 Task: Create List Employee Relations in Board Website Performance to Workspace Financial Reporting. Create List Employee Handbook in Board Media Planning and Buying to Workspace Financial Reporting. Create List Workplace Policies in Board Sales Pipeline Analysis and Management to Workspace Financial Reporting
Action: Mouse moved to (197, 124)
Screenshot: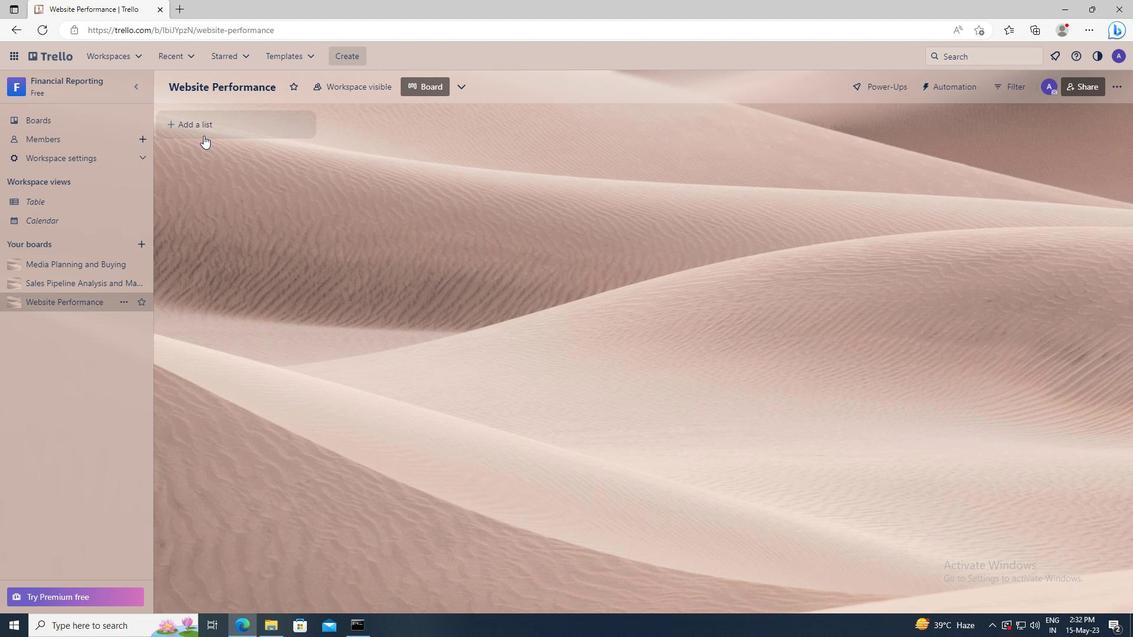 
Action: Mouse pressed left at (197, 124)
Screenshot: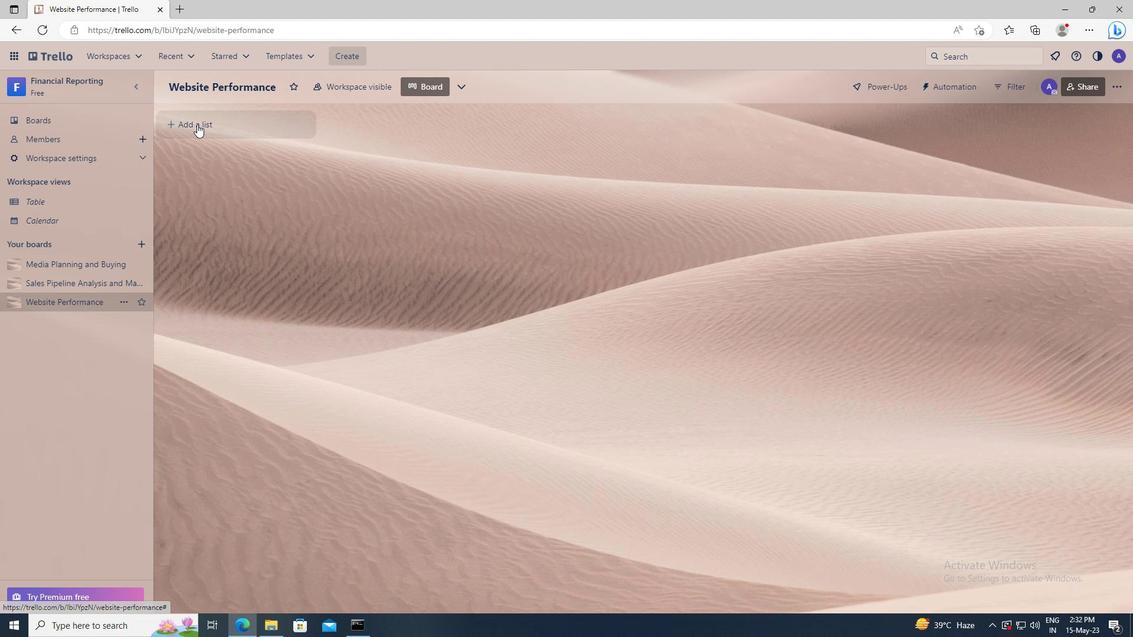 
Action: Key pressed <Key.shift>EMPLOYEE<Key.space><Key.shift>RELATIONS
Screenshot: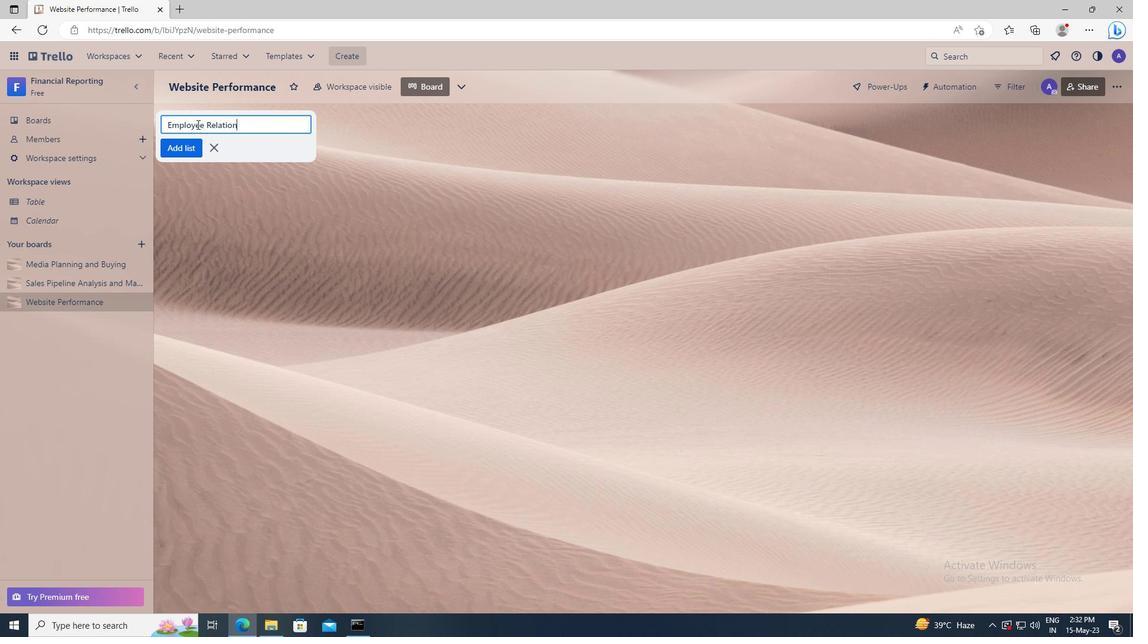 
Action: Mouse moved to (193, 147)
Screenshot: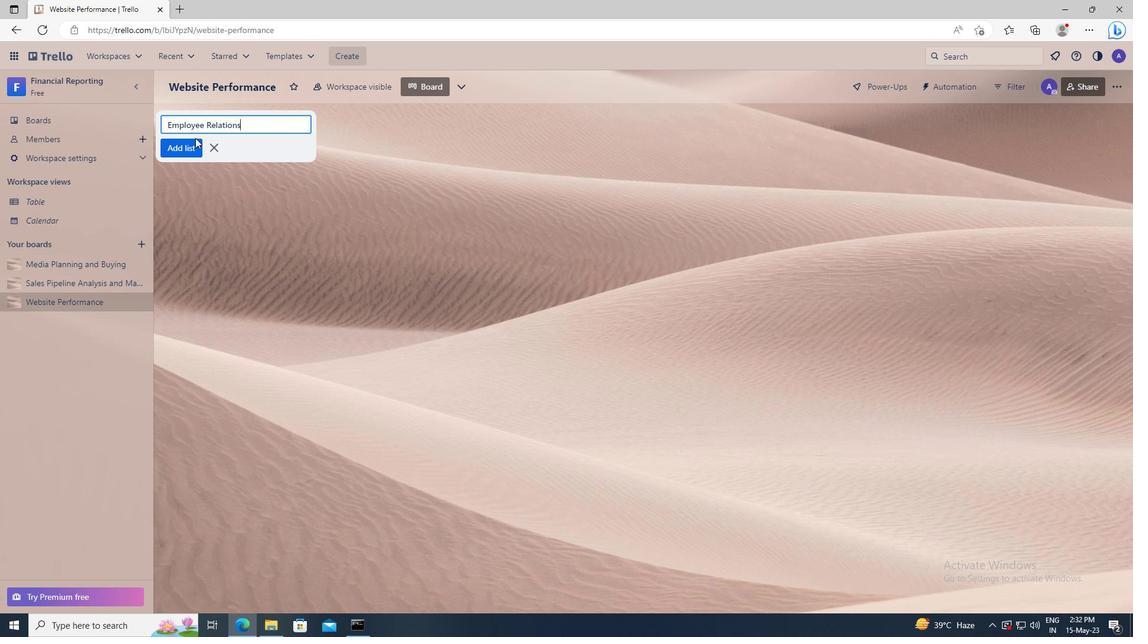 
Action: Mouse pressed left at (193, 147)
Screenshot: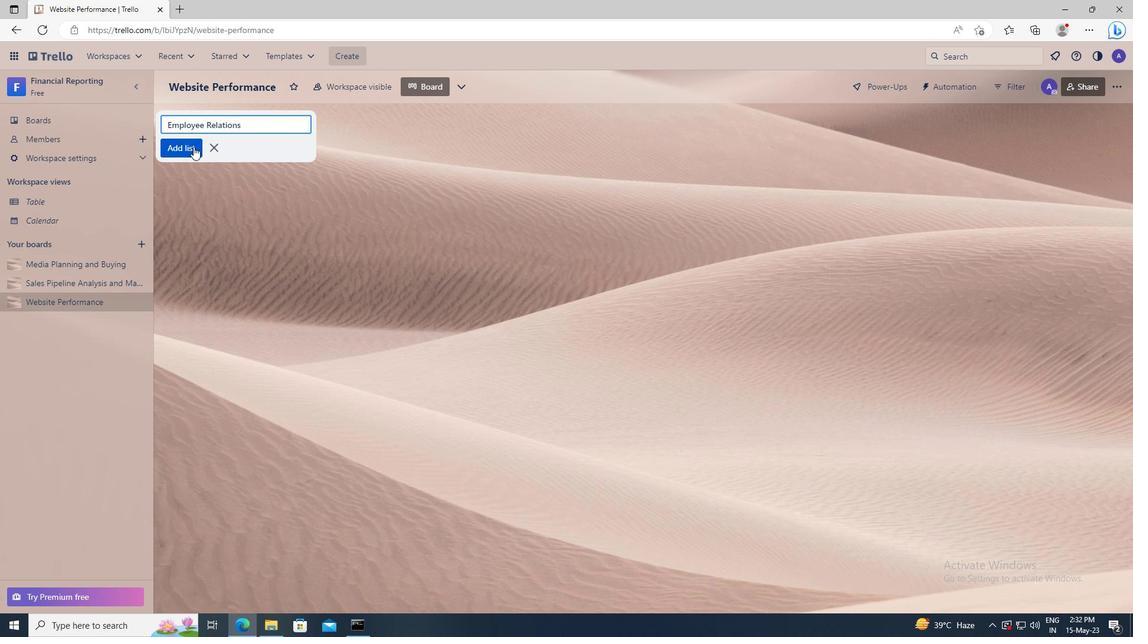 
Action: Mouse moved to (91, 258)
Screenshot: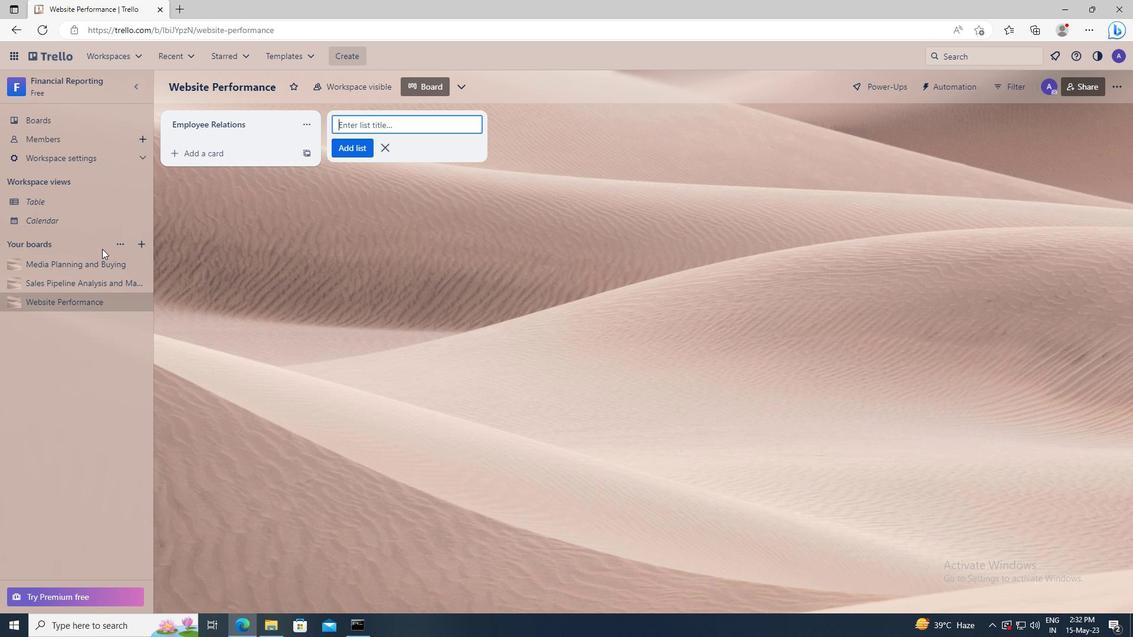 
Action: Mouse pressed left at (91, 258)
Screenshot: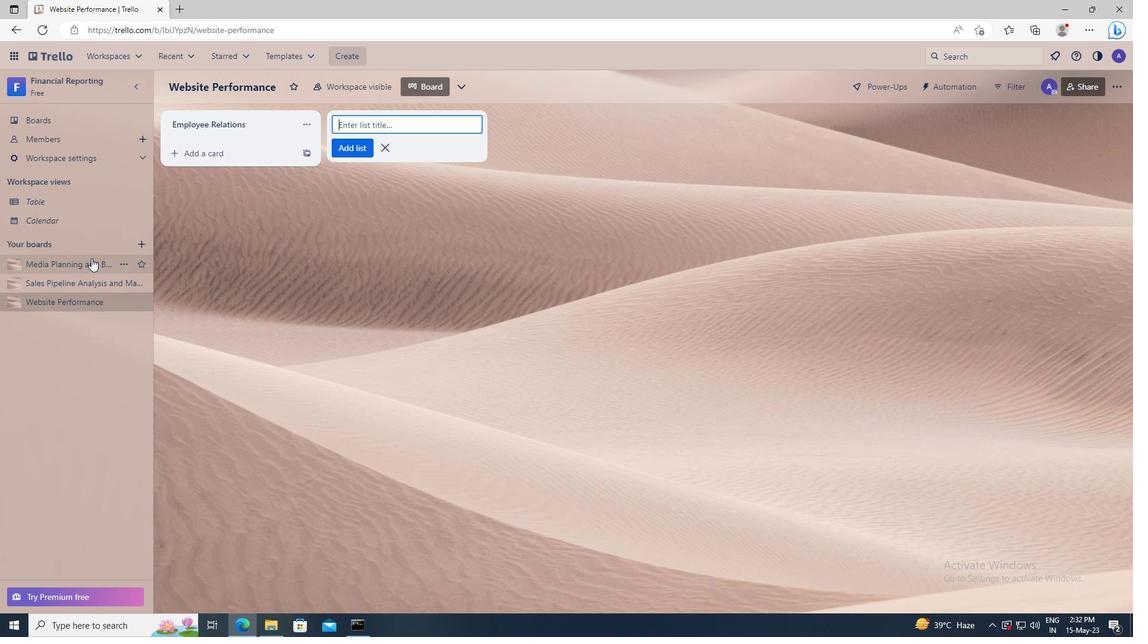 
Action: Mouse moved to (183, 125)
Screenshot: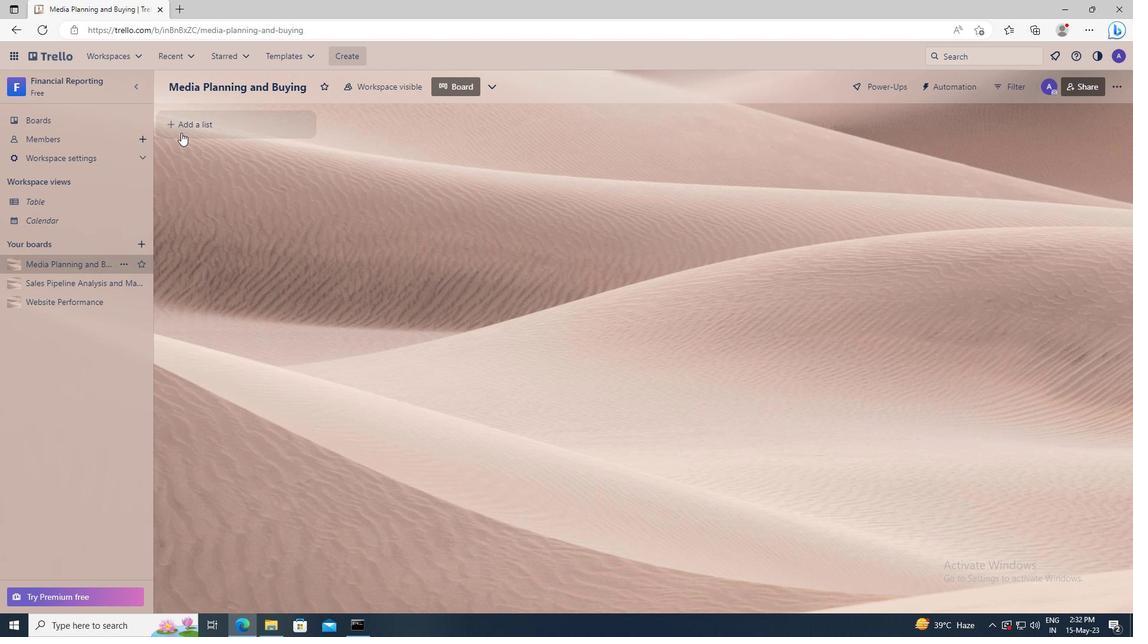 
Action: Mouse pressed left at (183, 125)
Screenshot: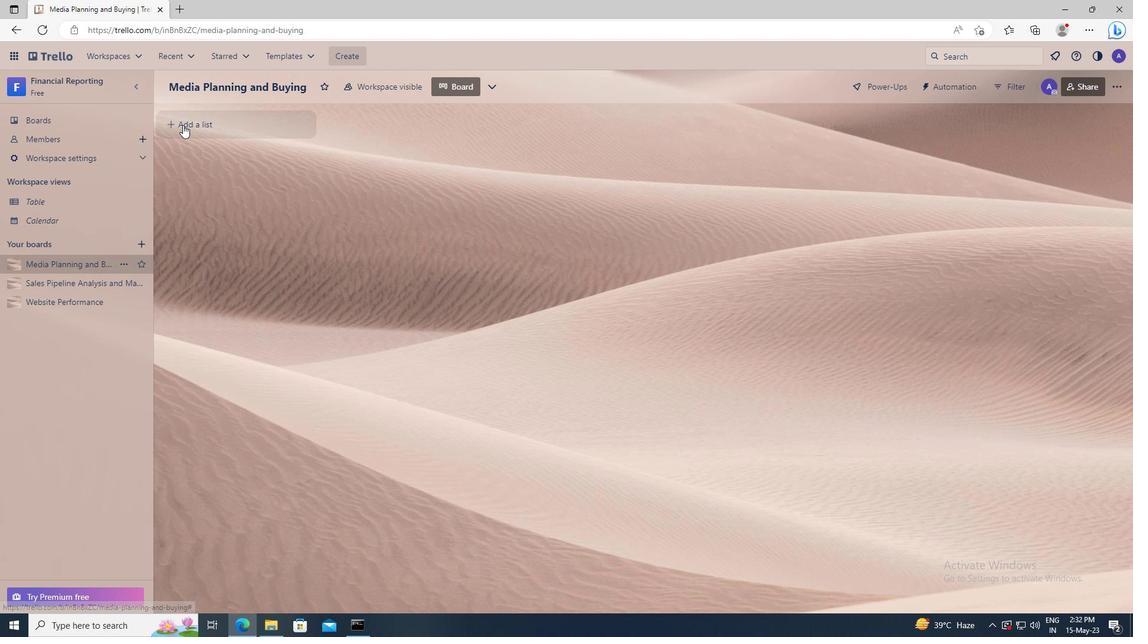 
Action: Key pressed <Key.shift>EMPLOYEE<Key.space><Key.shift>HANDBOOK
Screenshot: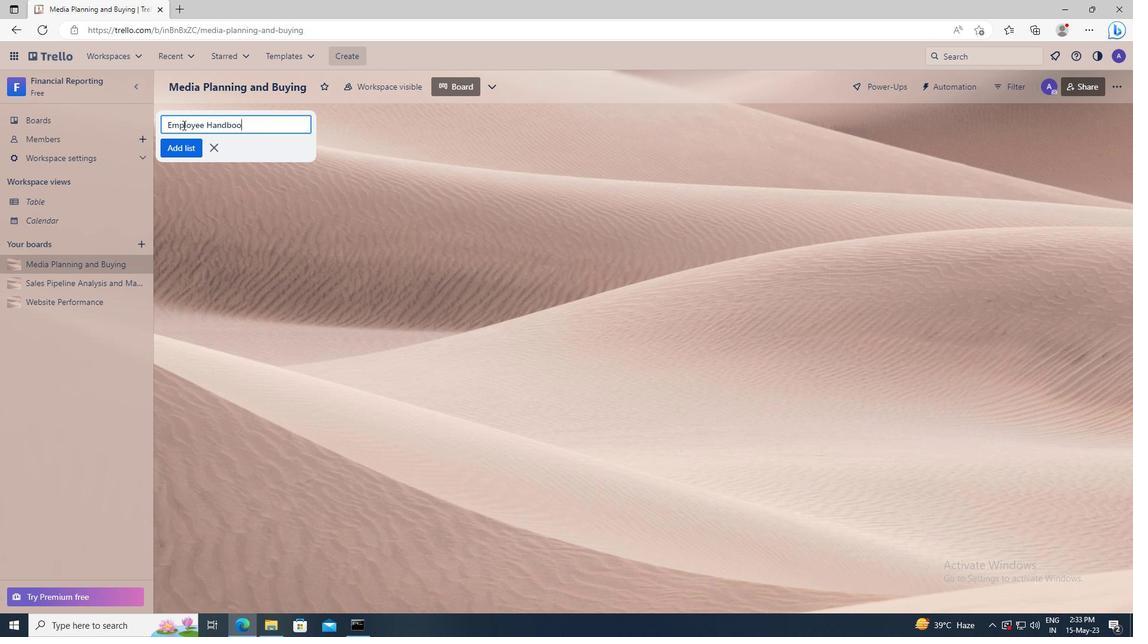 
Action: Mouse moved to (183, 148)
Screenshot: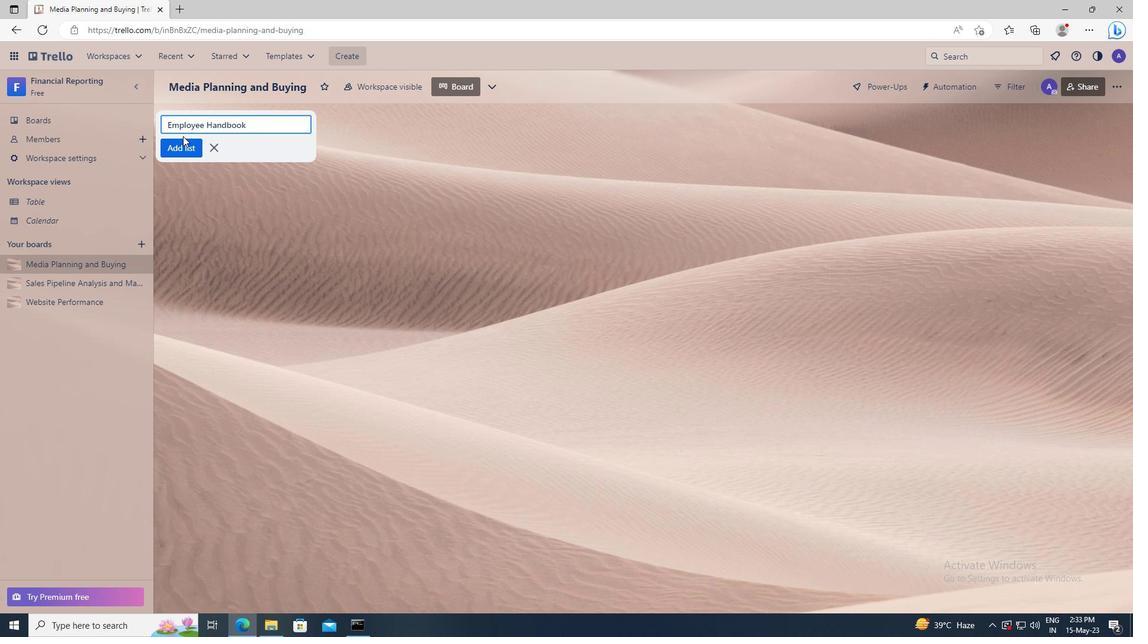
Action: Mouse pressed left at (183, 148)
Screenshot: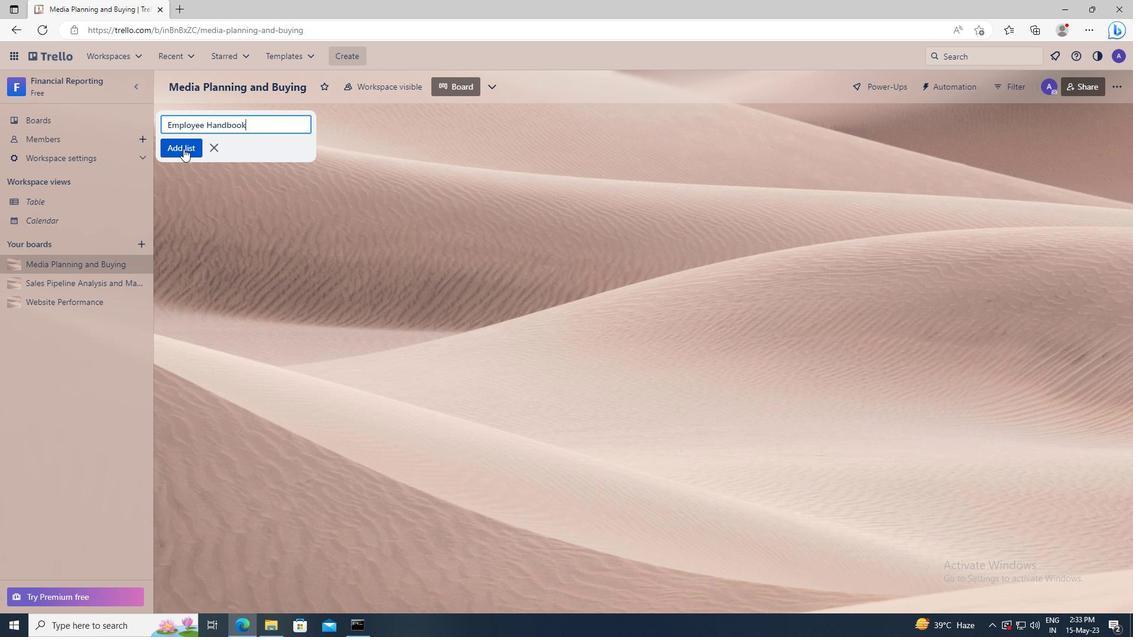 
Action: Mouse moved to (94, 280)
Screenshot: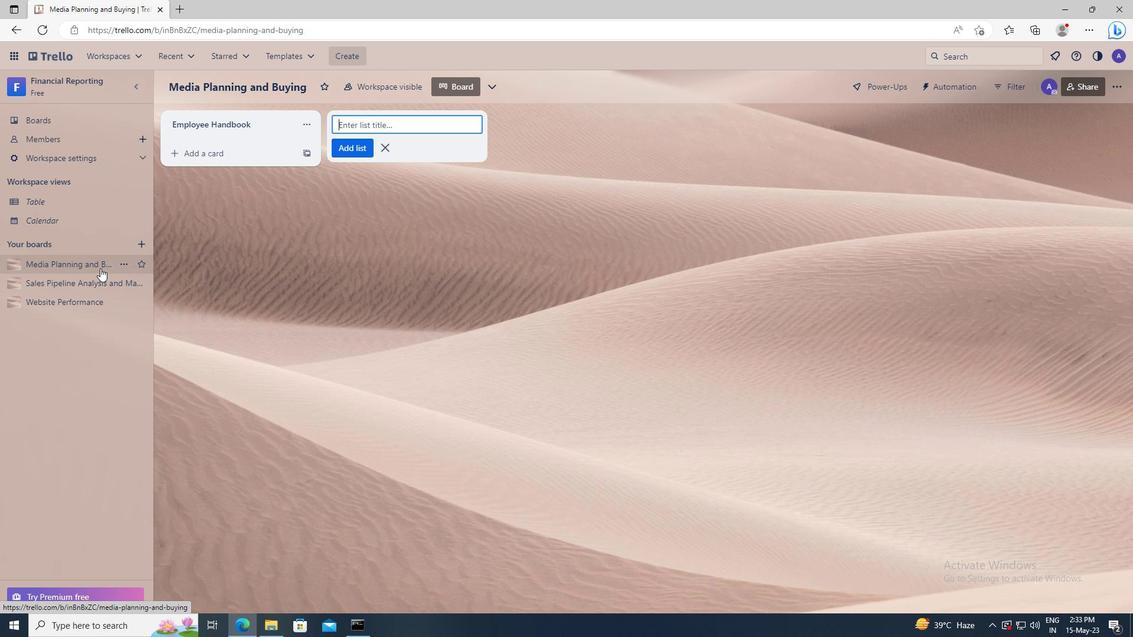 
Action: Mouse pressed left at (94, 280)
Screenshot: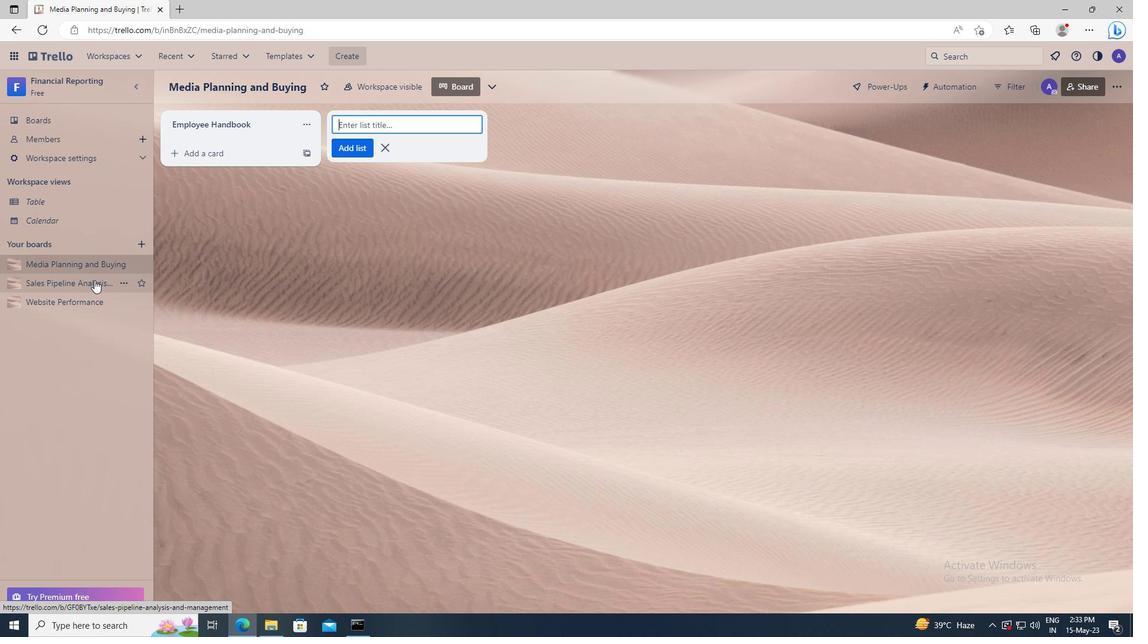 
Action: Mouse moved to (187, 124)
Screenshot: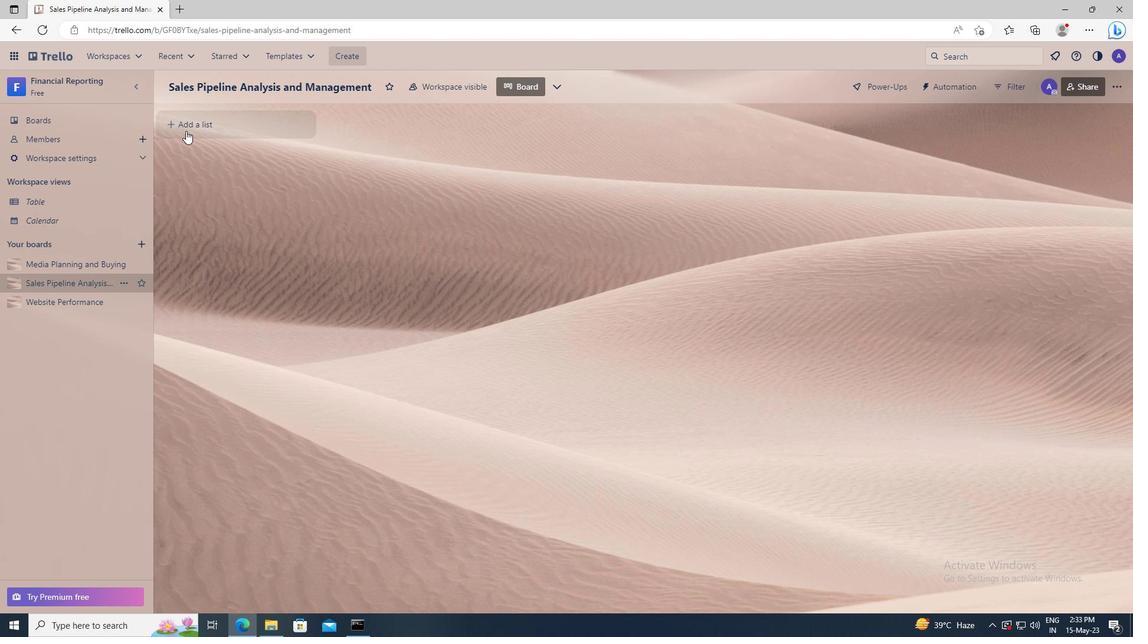 
Action: Mouse pressed left at (187, 124)
Screenshot: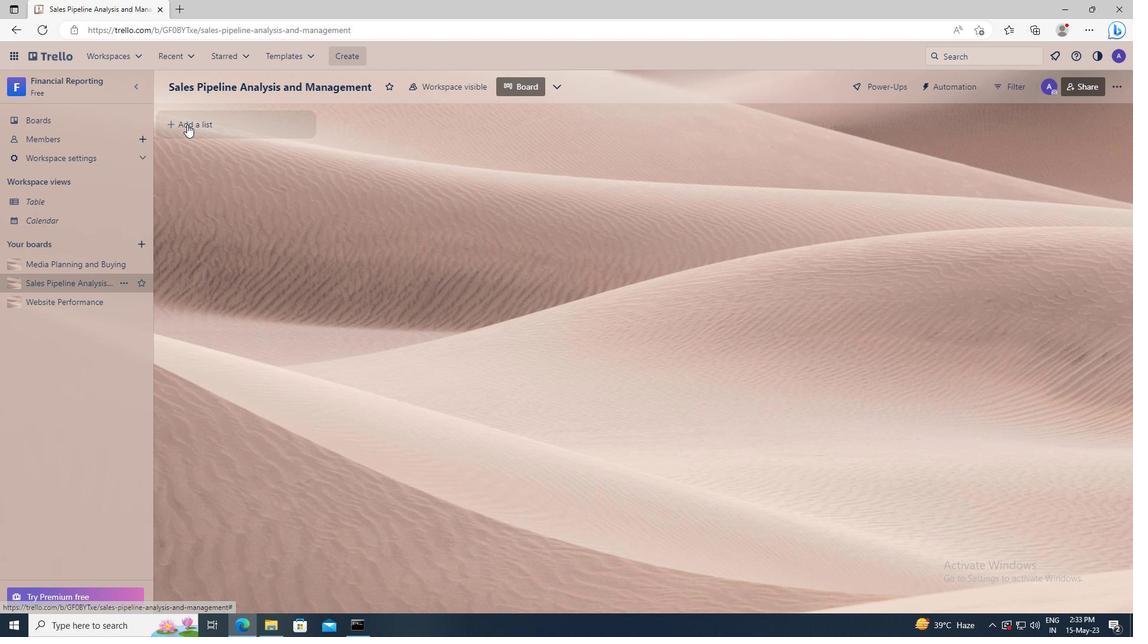 
Action: Key pressed <Key.shift>WORKPLACE<Key.space><Key.shift>POLI
Screenshot: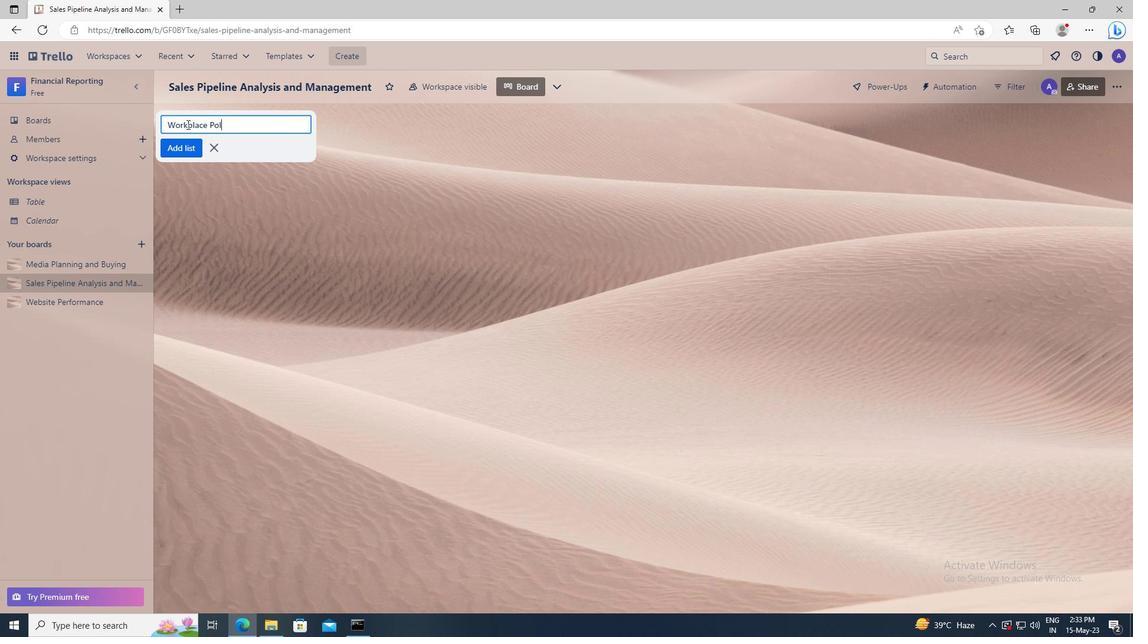 
Action: Mouse moved to (187, 123)
Screenshot: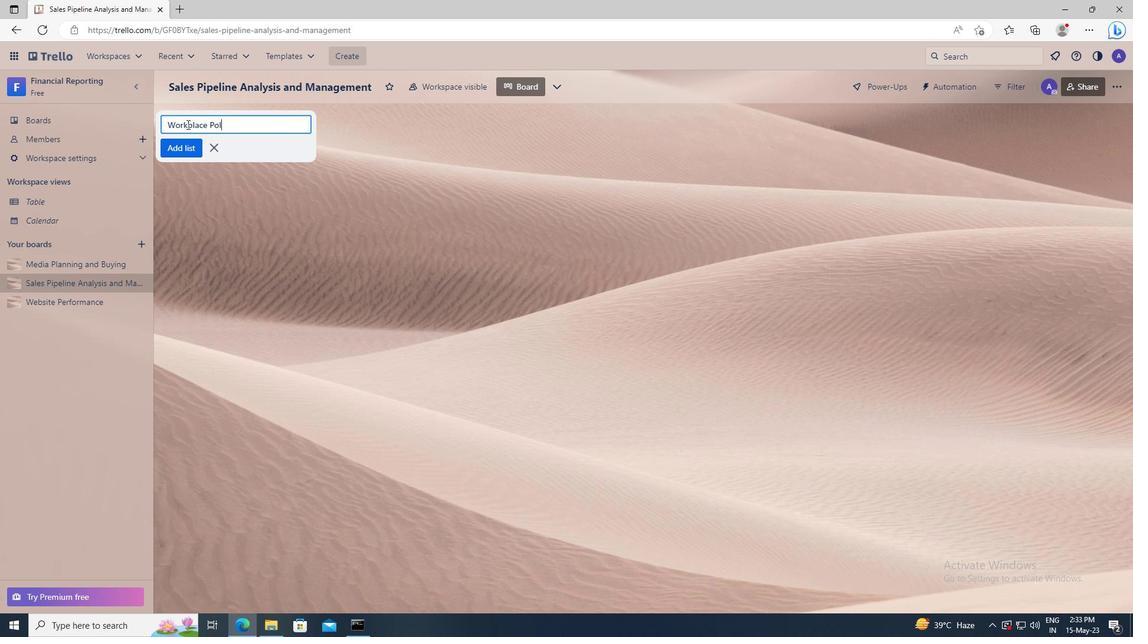 
Action: Key pressed CIES
Screenshot: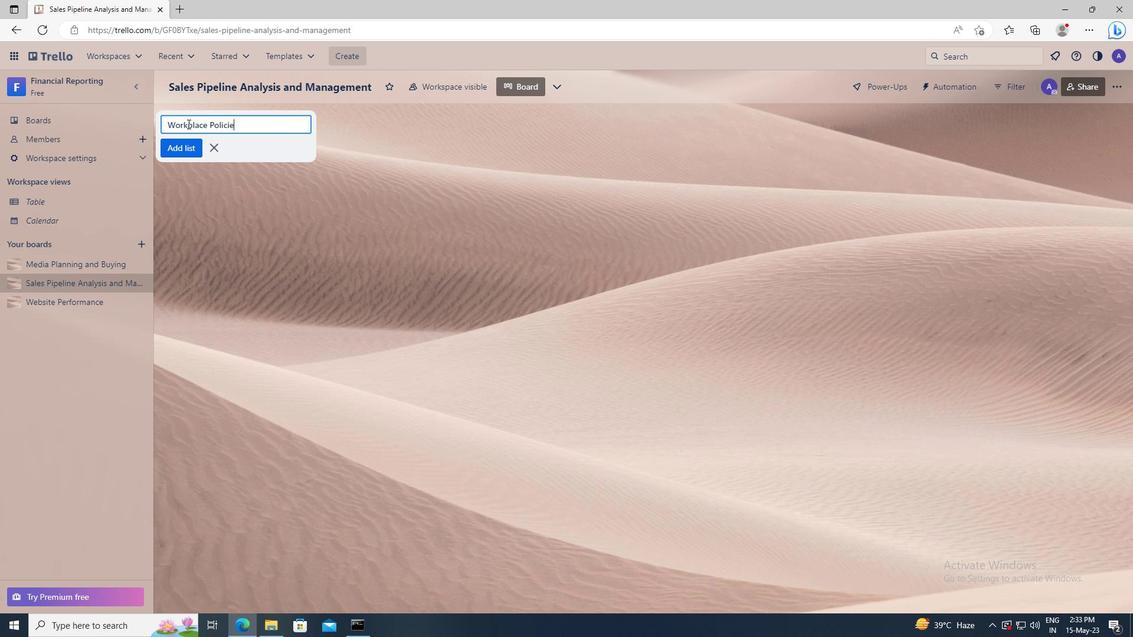 
Action: Mouse moved to (185, 146)
Screenshot: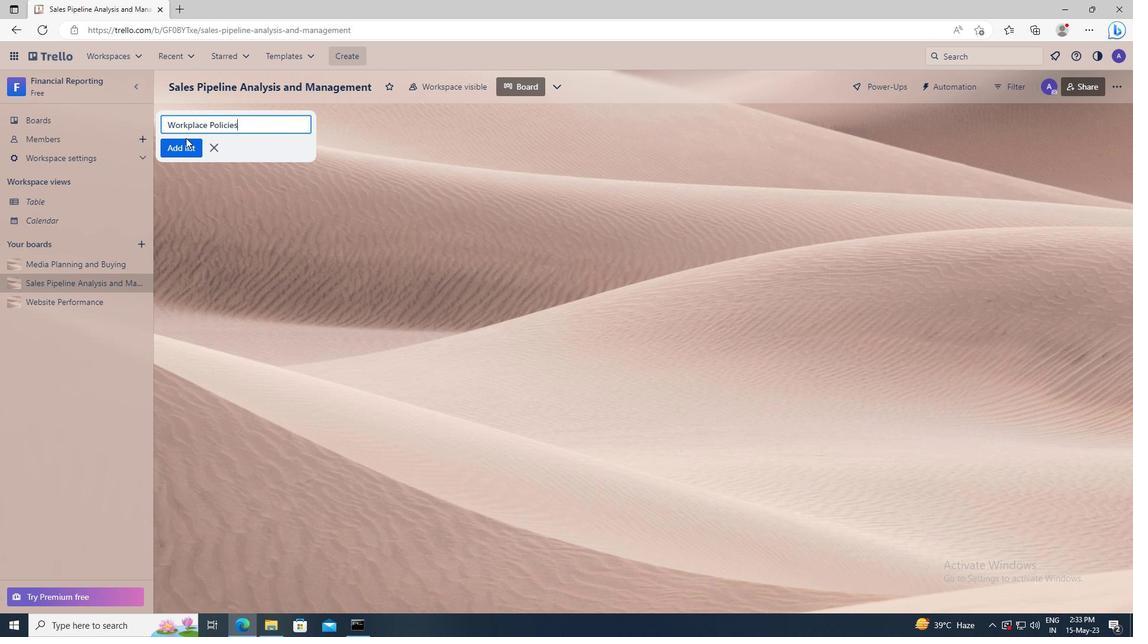 
Action: Mouse pressed left at (185, 146)
Screenshot: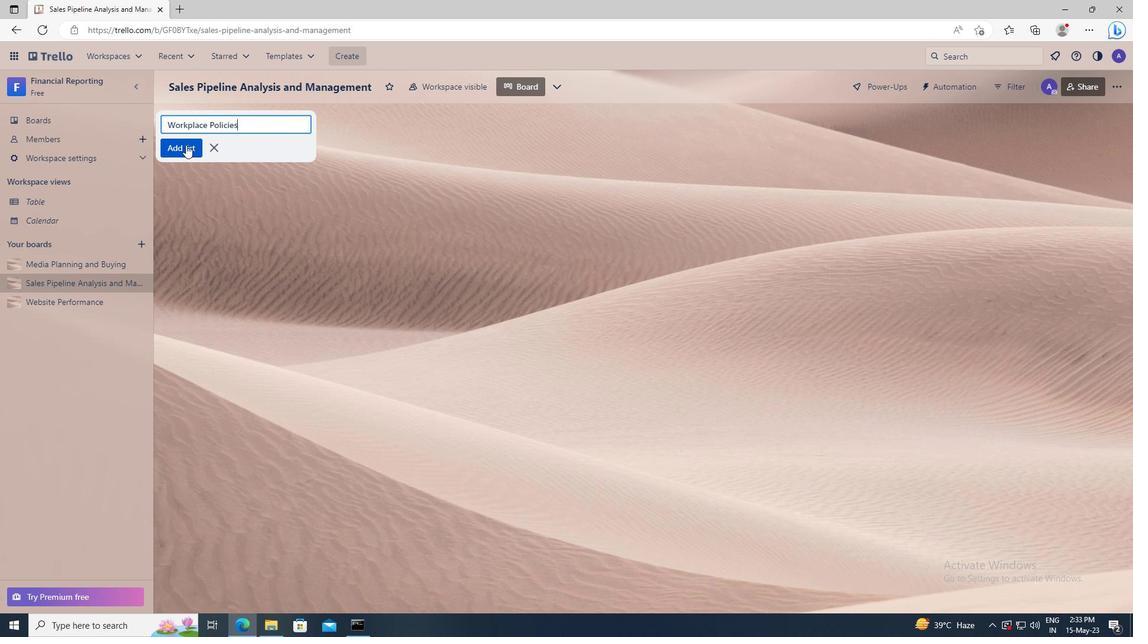 
